 Task: Add "The patented "Innovative Lyric Analysis and Recommendation System" is a groundbreaking technology that revolutionizes the way lyrics are analyzed and recommended to users" as a description.
Action: Mouse pressed left at (655, 88)
Screenshot: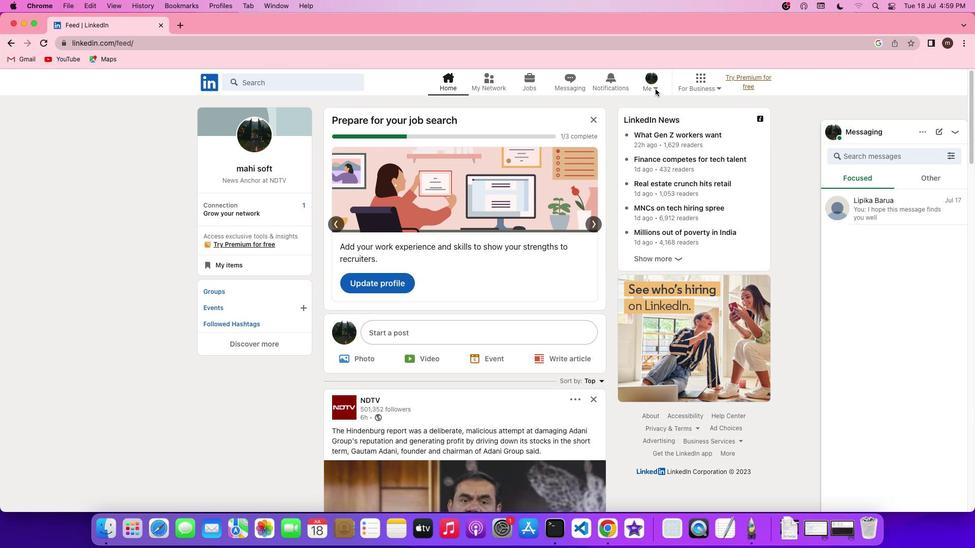 
Action: Mouse pressed left at (655, 88)
Screenshot: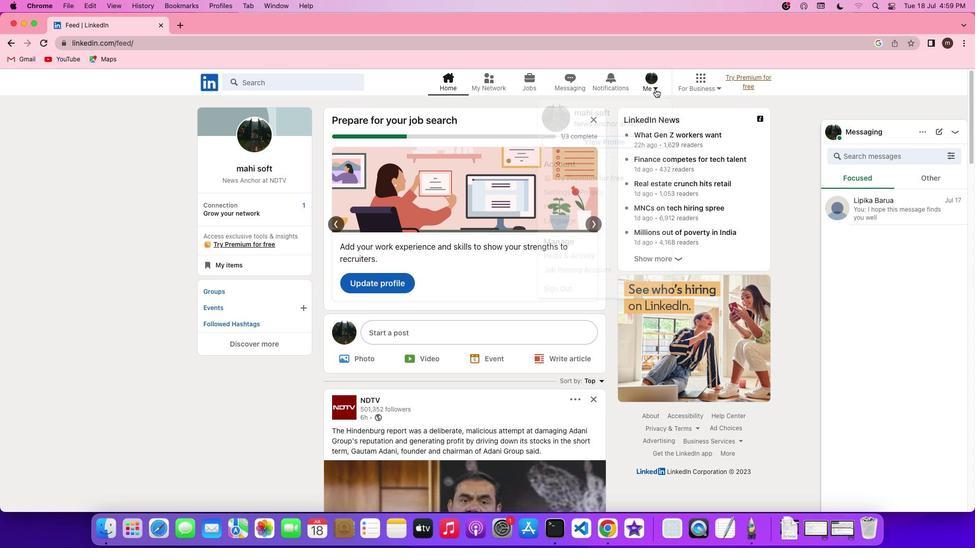 
Action: Mouse pressed left at (655, 88)
Screenshot: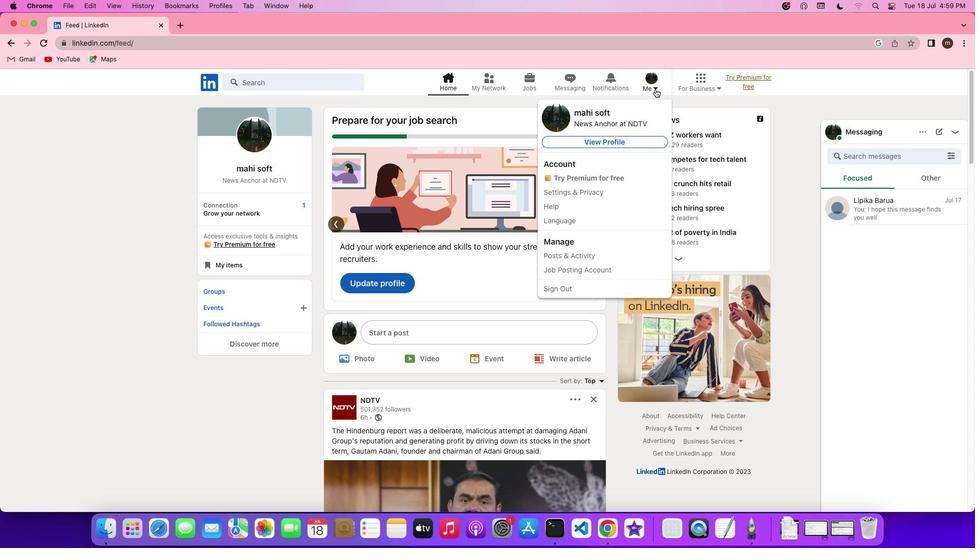 
Action: Mouse moved to (601, 142)
Screenshot: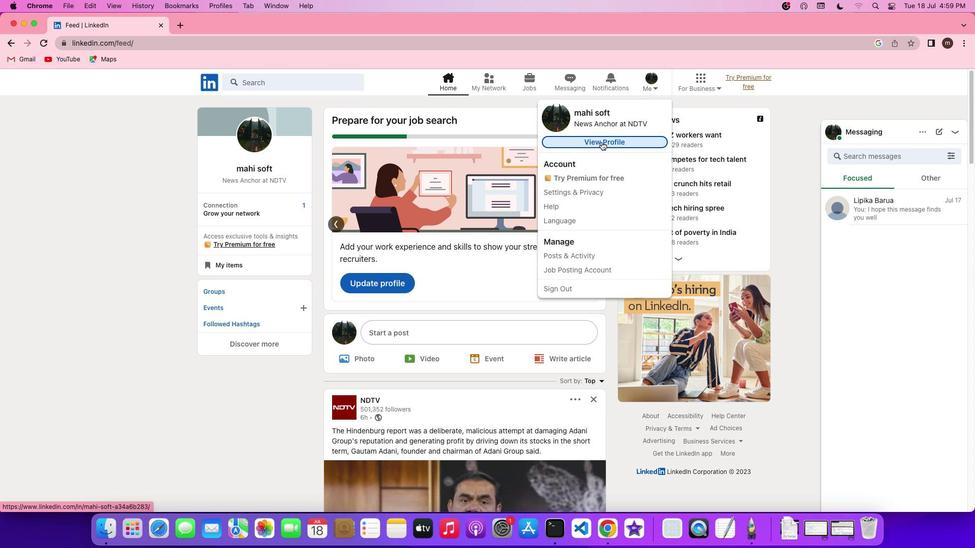 
Action: Mouse pressed left at (601, 142)
Screenshot: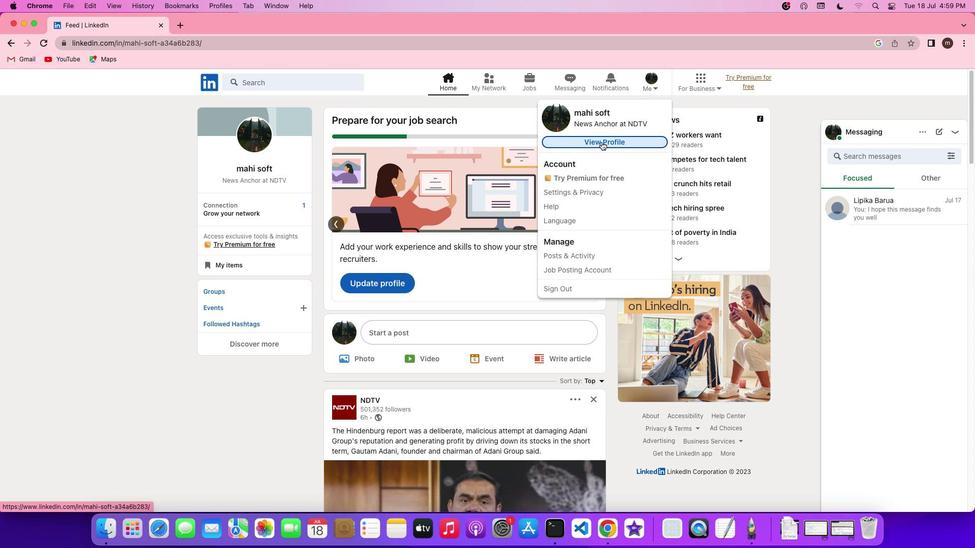 
Action: Mouse moved to (290, 309)
Screenshot: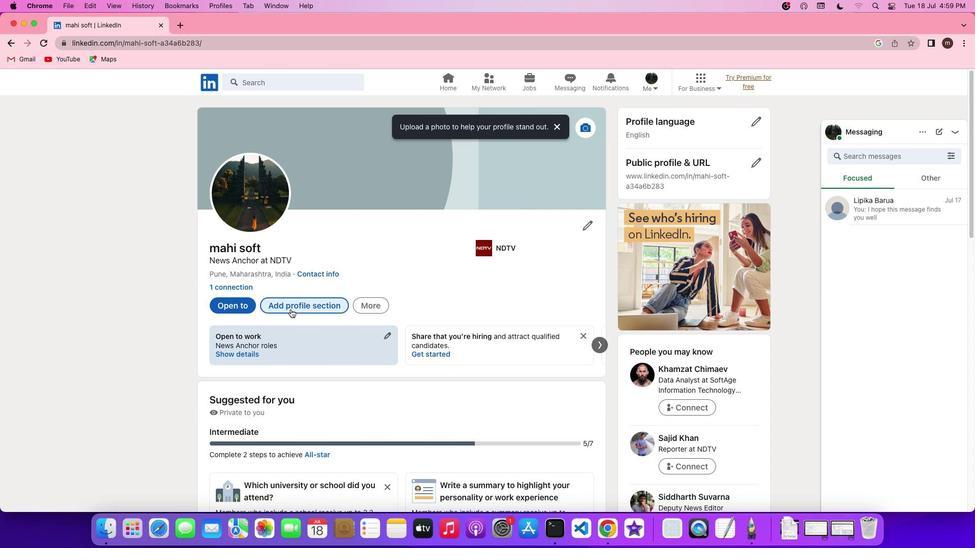 
Action: Mouse pressed left at (290, 309)
Screenshot: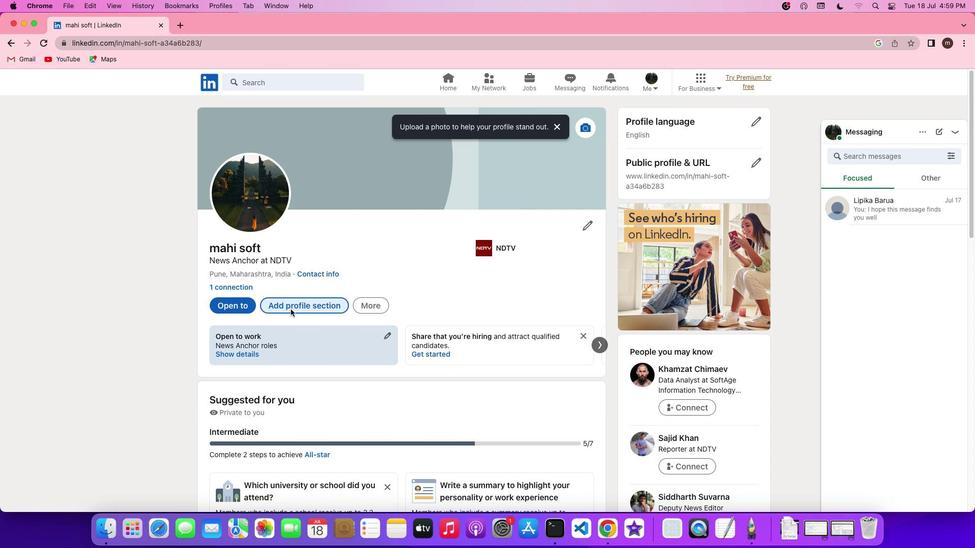
Action: Mouse moved to (379, 319)
Screenshot: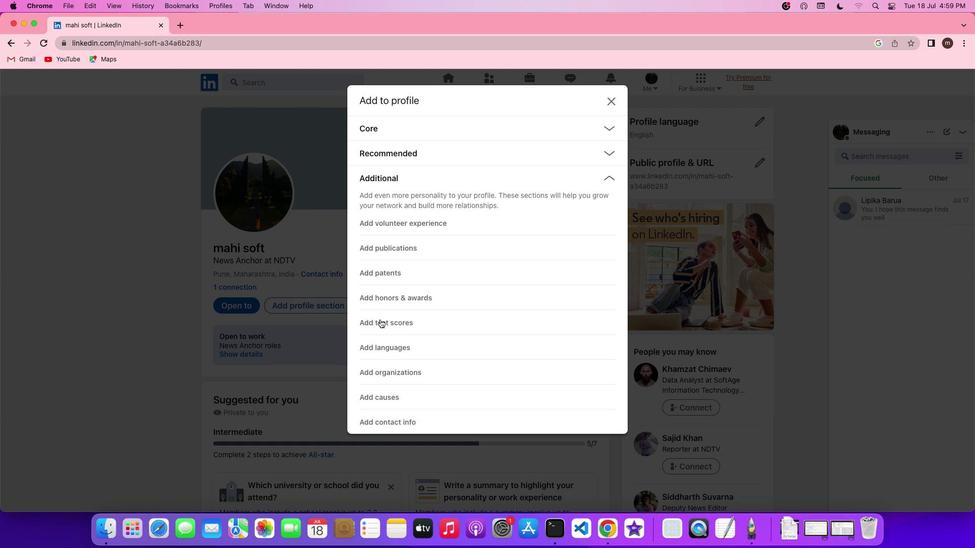 
Action: Mouse pressed left at (379, 319)
Screenshot: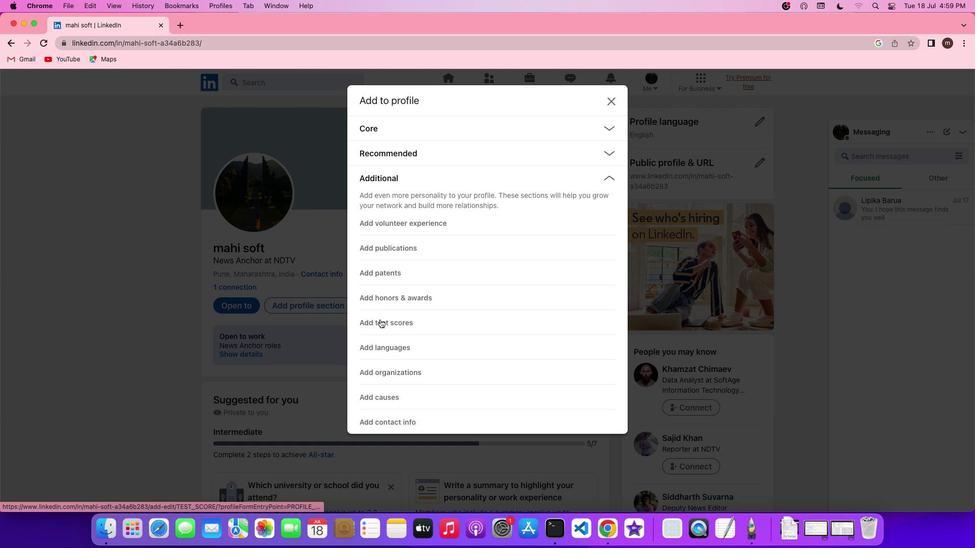 
Action: Mouse moved to (375, 271)
Screenshot: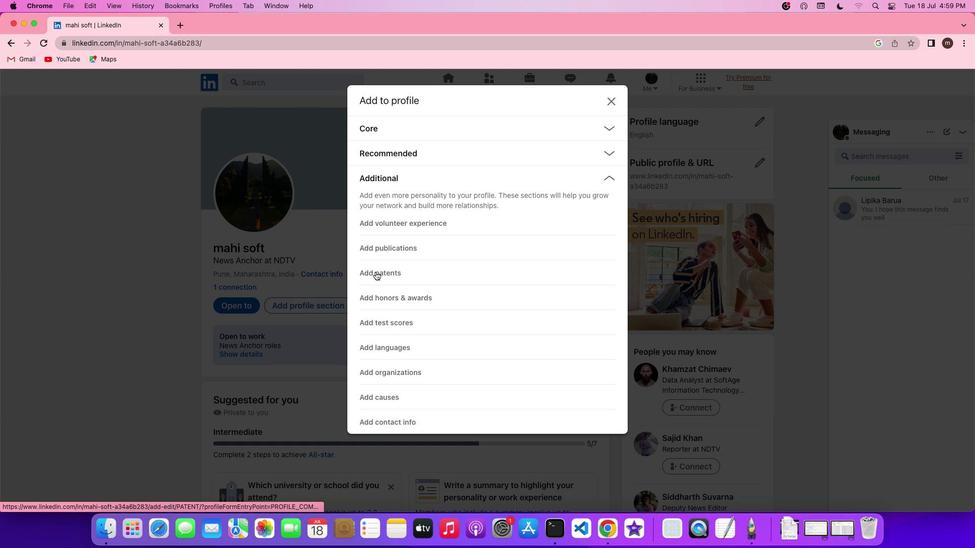 
Action: Mouse pressed left at (375, 271)
Screenshot: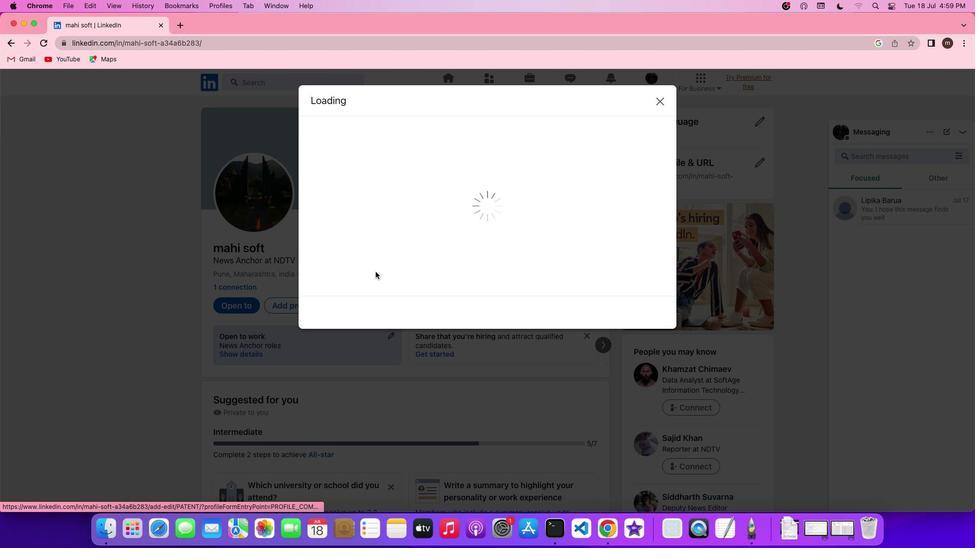 
Action: Mouse moved to (380, 308)
Screenshot: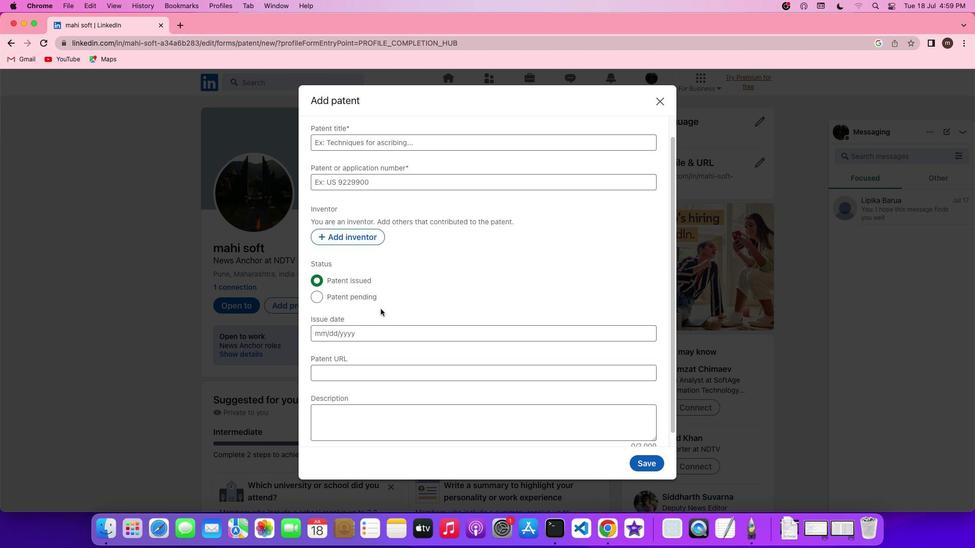 
Action: Mouse scrolled (380, 308) with delta (0, 0)
Screenshot: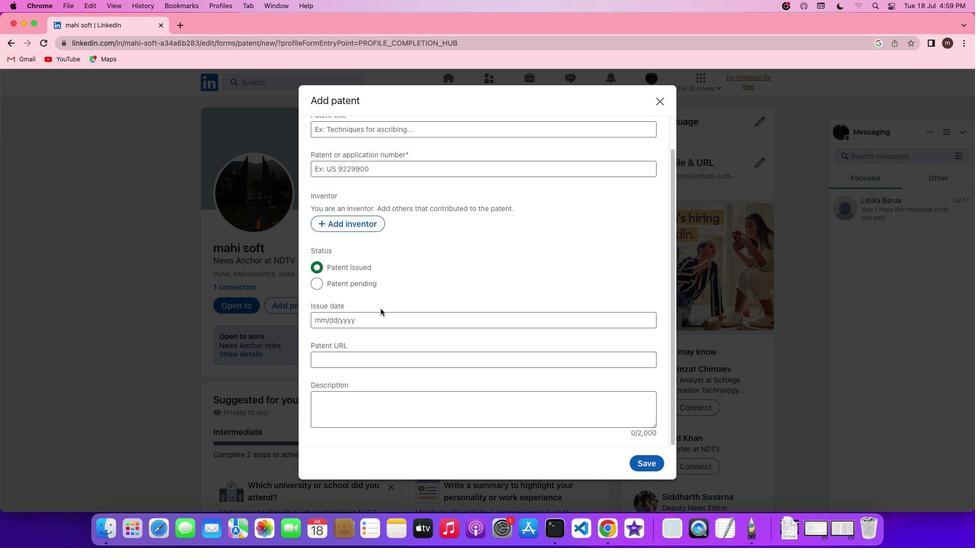 
Action: Mouse scrolled (380, 308) with delta (0, 0)
Screenshot: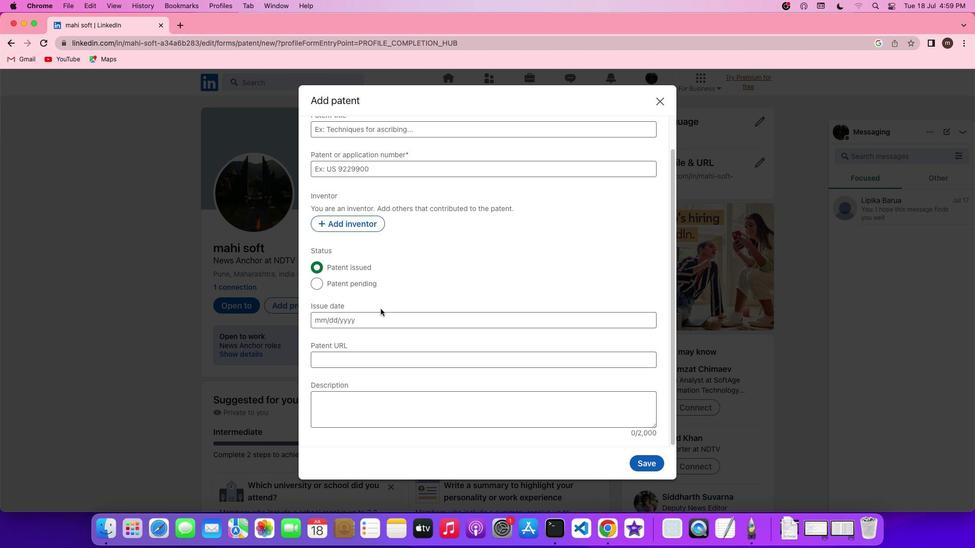 
Action: Mouse scrolled (380, 308) with delta (0, -1)
Screenshot: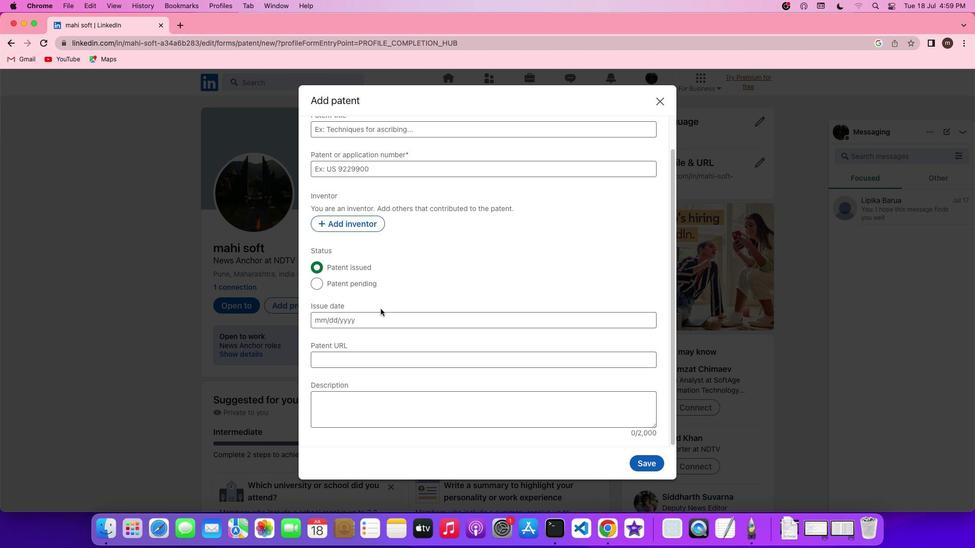 
Action: Mouse scrolled (380, 308) with delta (0, -2)
Screenshot: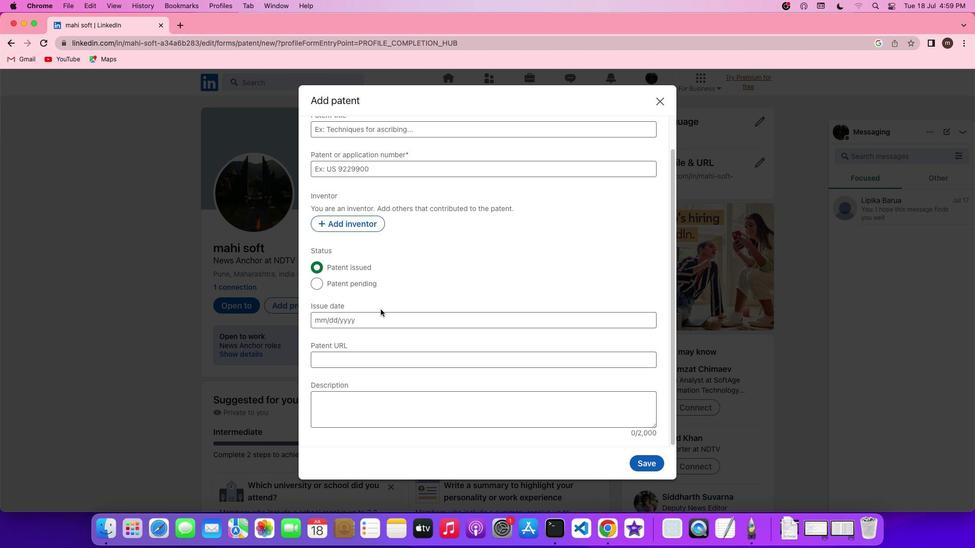 
Action: Mouse moved to (363, 405)
Screenshot: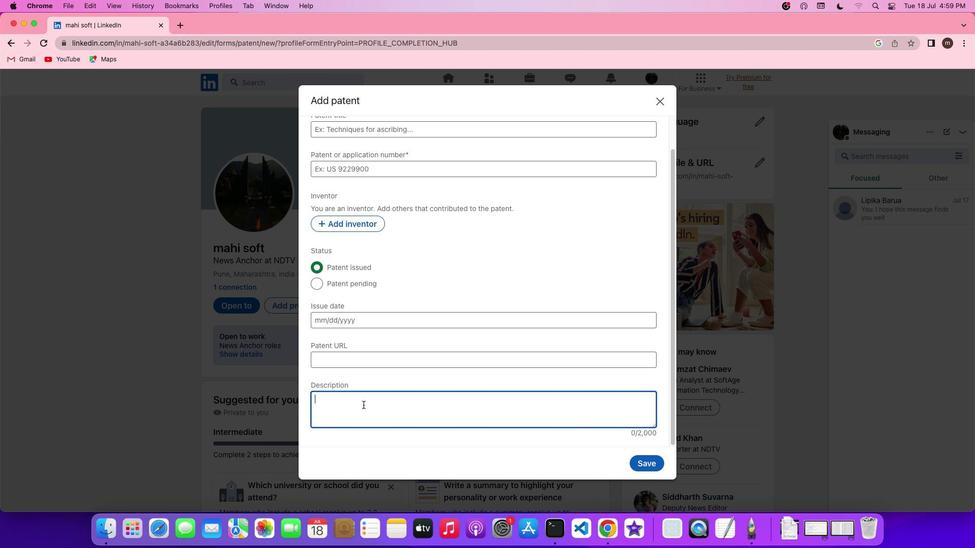 
Action: Mouse pressed left at (363, 405)
Screenshot: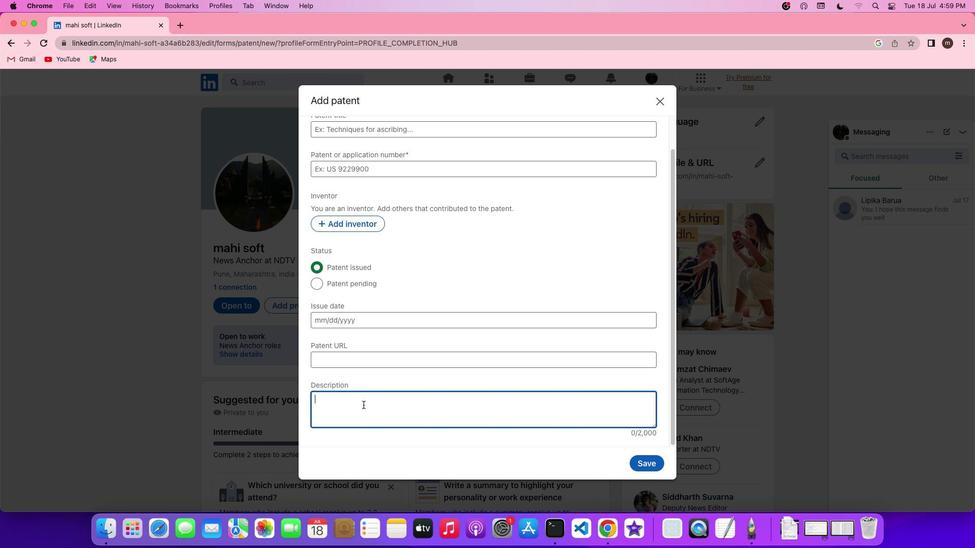 
Action: Key pressed Key.shift'T''h''e'Key.space'p''a''t''e''n''t''e''d'Key.shift_r'"'Key.shift'I''n''n''o''v''a''t''i''v''e'Key.spaceKey.shift'L''y''r''i''c'Key.spaceKey.shift'A''n''a''l''y''s''i''s'Key.space'a''n''d'Key.spaceKey.shift'R''e''c''o''m''m''e''n''d''a''t''i''o''n'Key.spaceKey.shift'S''y''s''t''e''m'Key.shift_r'"'Key.space'i''s'Key.space'a'Key.space'g''r''o''u''n''d''b''r''e''a''k''i''n''g'Key.space't''e''c''h''n''o''l''o''g''y'Key.space't''h''a''t'Key.space'r''e''v''o''l''u''t''i''o''n''i''z''e''s'Key.space't''h''e'Key.space'w''a''y'Key.space'l''y''r''i''c''s'Key.space'a''r''e'Key.space'a''n''a''l''y''z''e''d'Key.space'a''n''d'Key.space'r''e''c''o''m''m''e''n''d''e''d'Key.space't''o'Key.space'u''s''e''r''s'
Screenshot: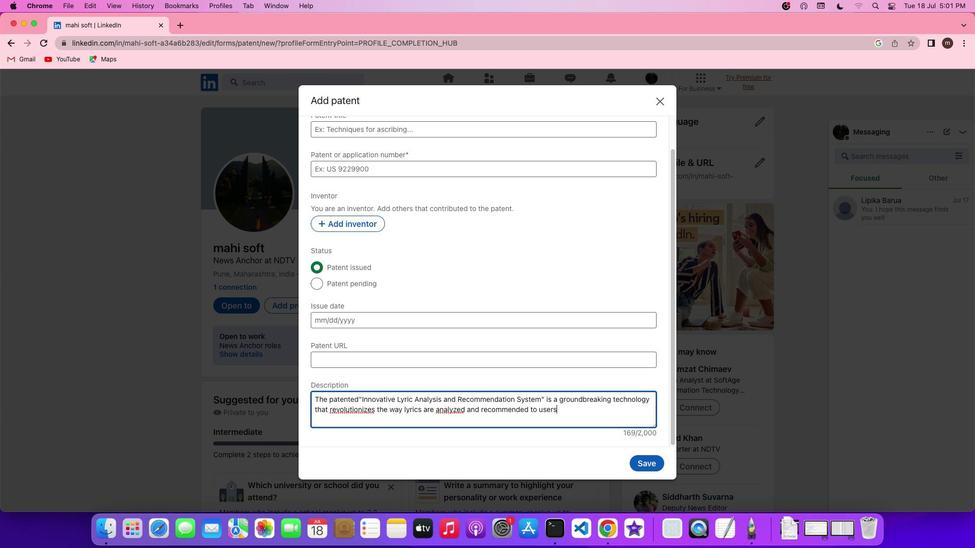 
